 Task: Schedule a 45-minute meeting for content calendar planning.
Action: Mouse moved to (60, 114)
Screenshot: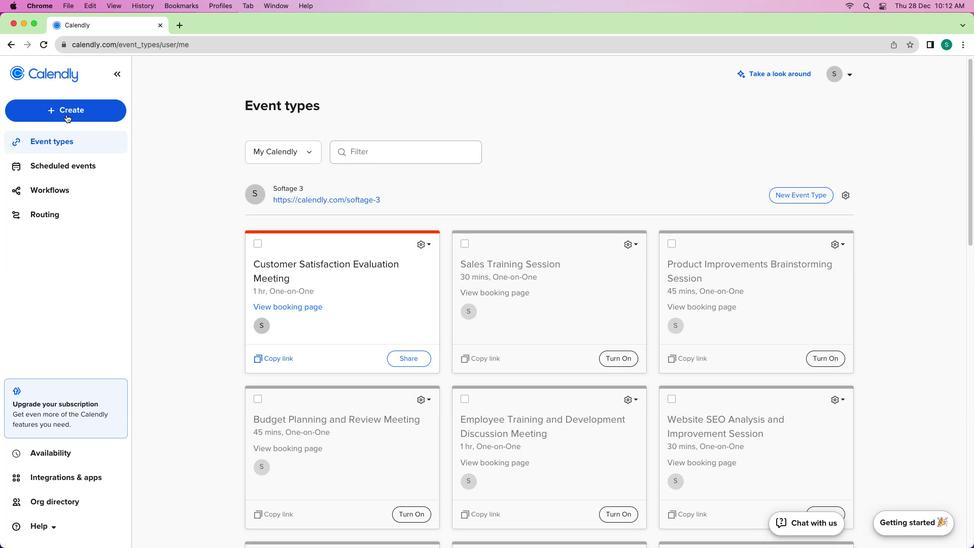 
Action: Mouse pressed left at (60, 114)
Screenshot: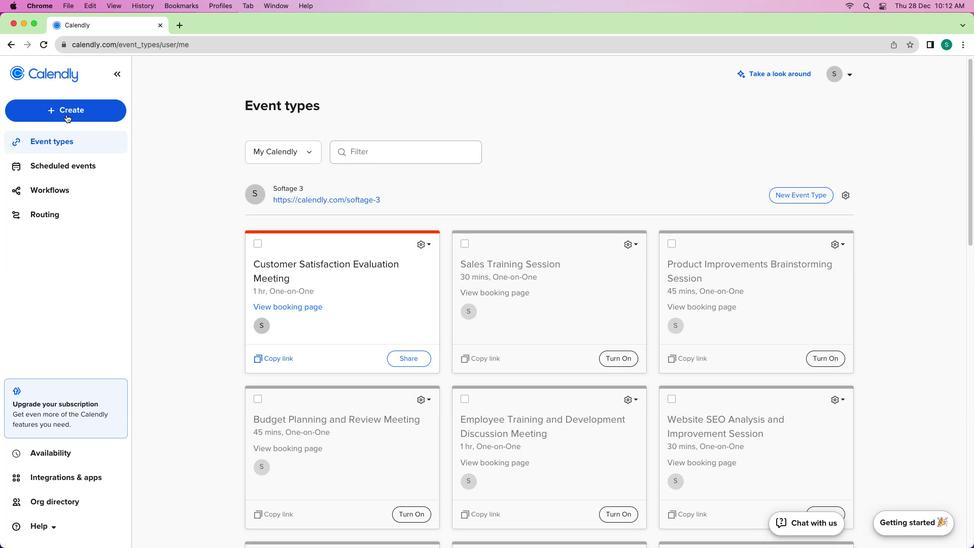 
Action: Mouse moved to (72, 111)
Screenshot: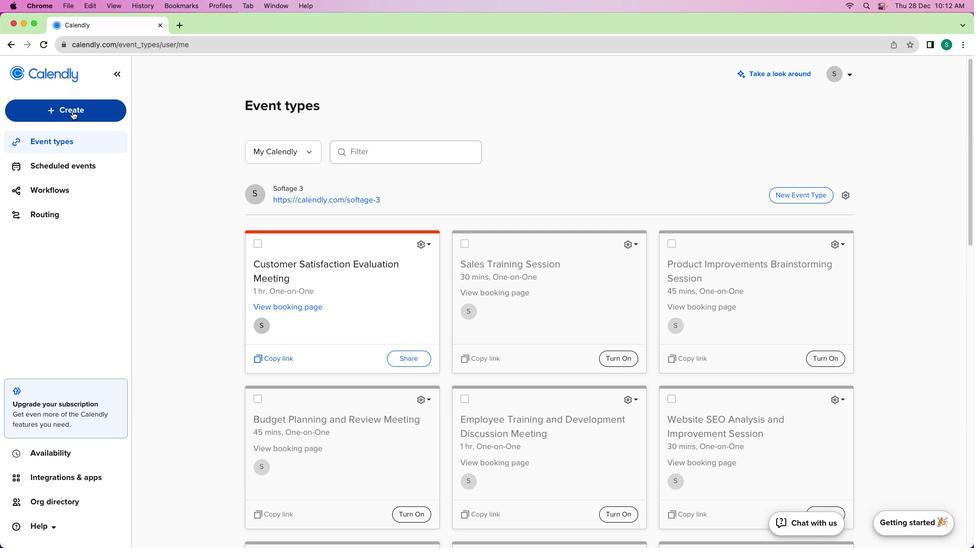 
Action: Mouse pressed left at (72, 111)
Screenshot: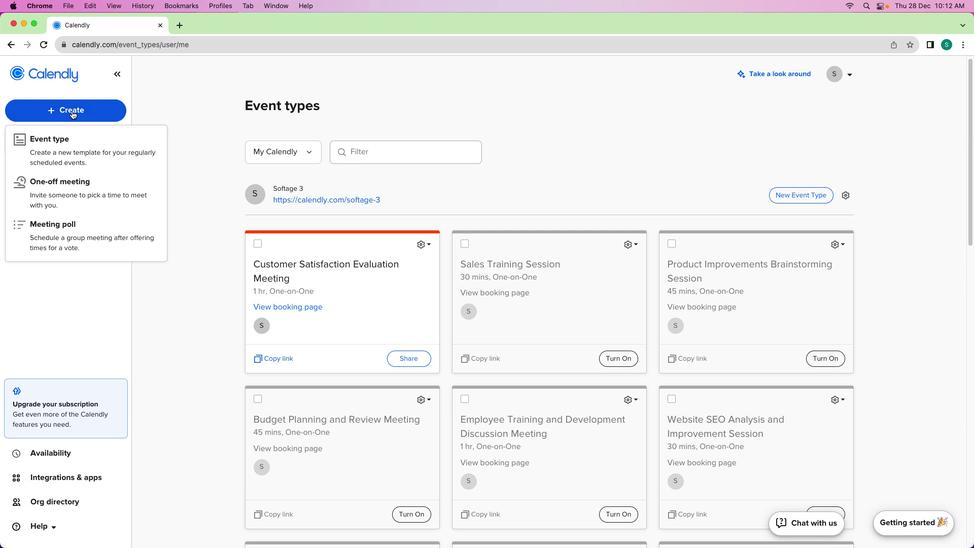 
Action: Mouse moved to (70, 145)
Screenshot: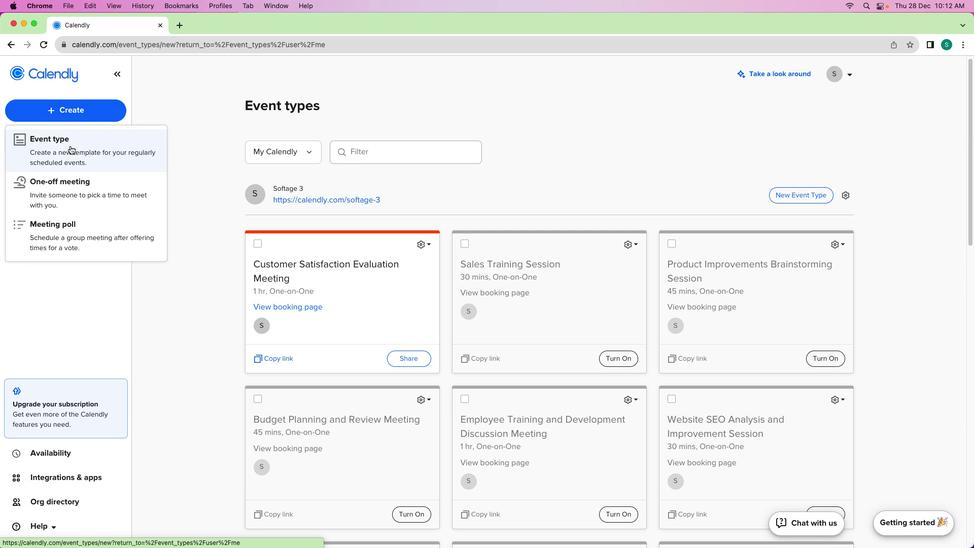 
Action: Mouse pressed left at (70, 145)
Screenshot: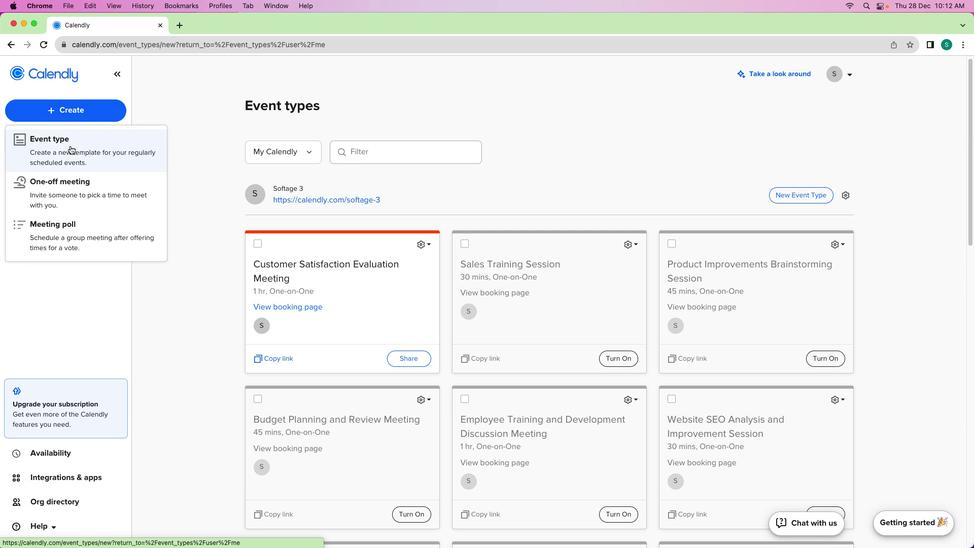 
Action: Mouse moved to (341, 191)
Screenshot: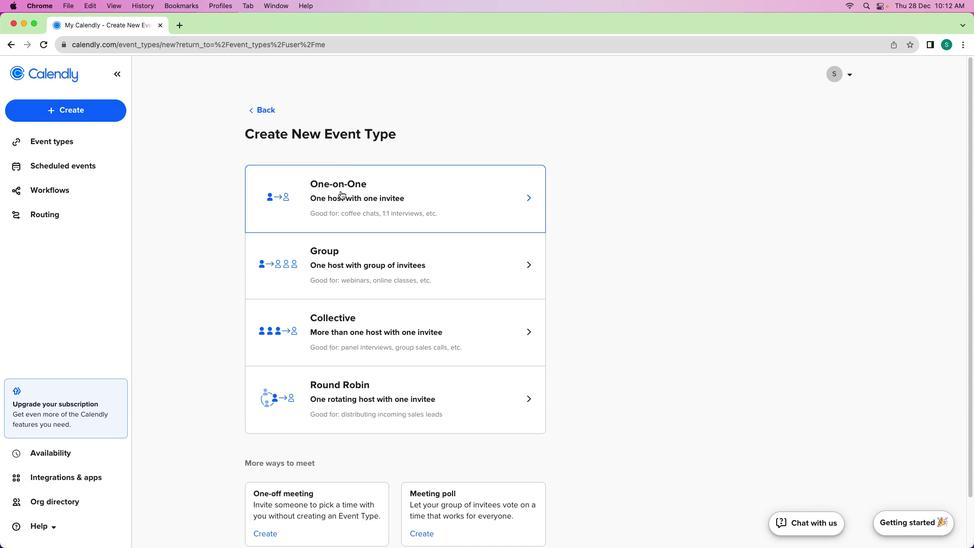 
Action: Mouse pressed left at (341, 191)
Screenshot: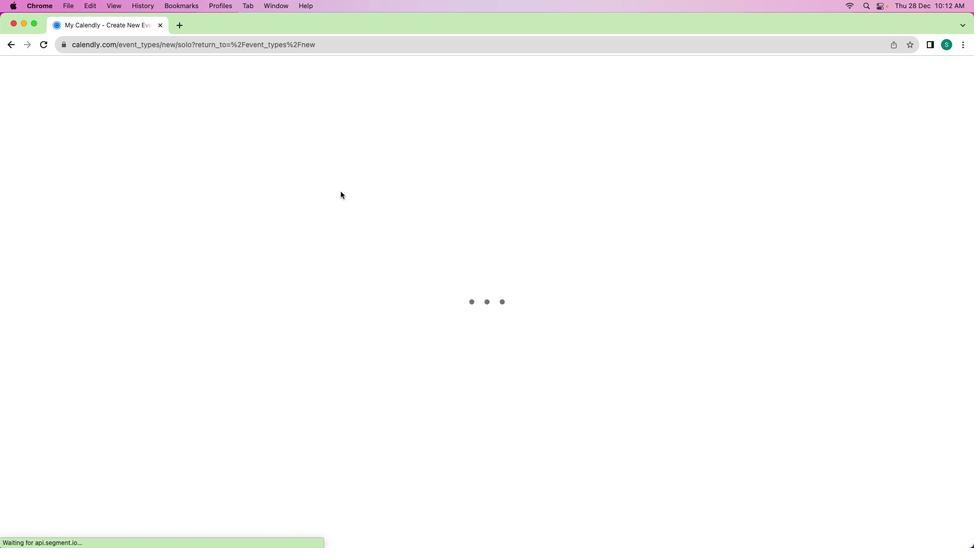 
Action: Mouse moved to (36, 155)
Screenshot: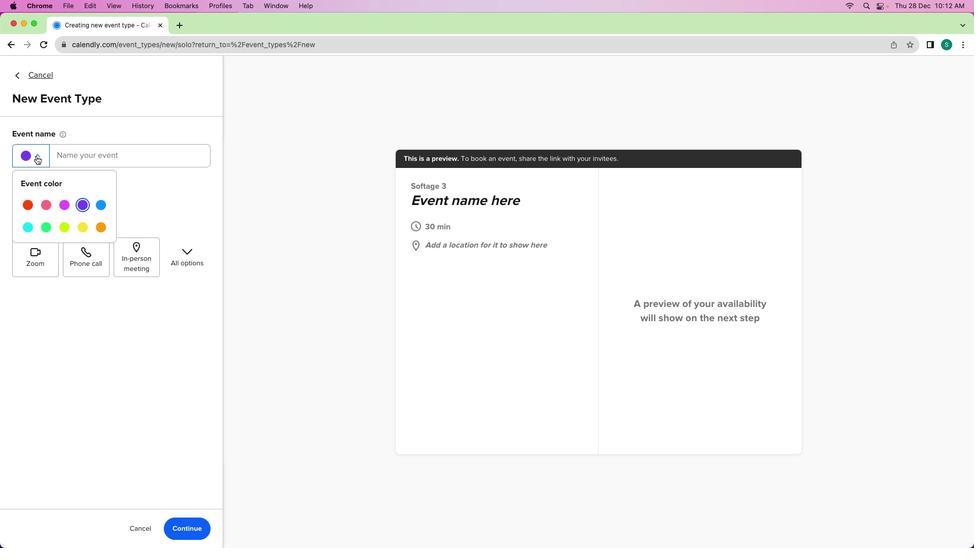 
Action: Mouse pressed left at (36, 155)
Screenshot: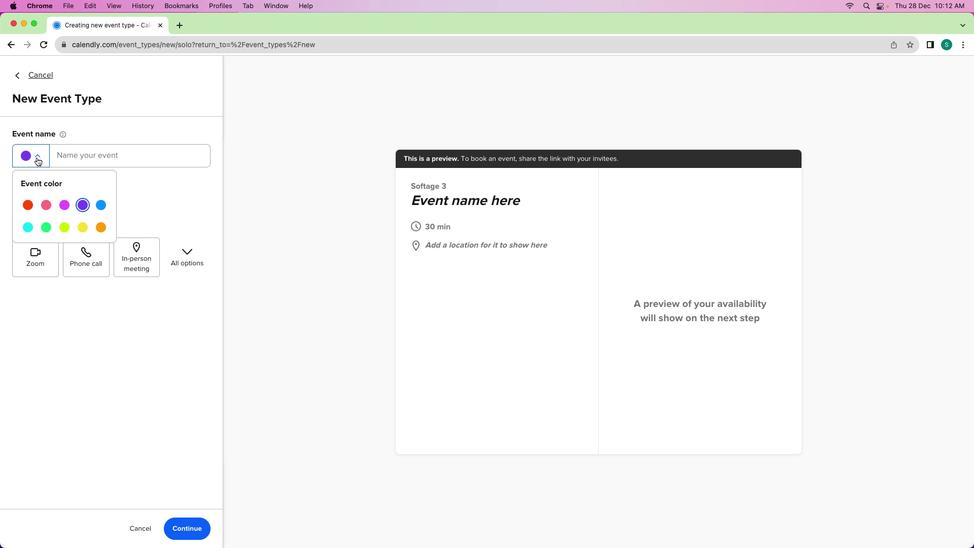 
Action: Mouse moved to (60, 226)
Screenshot: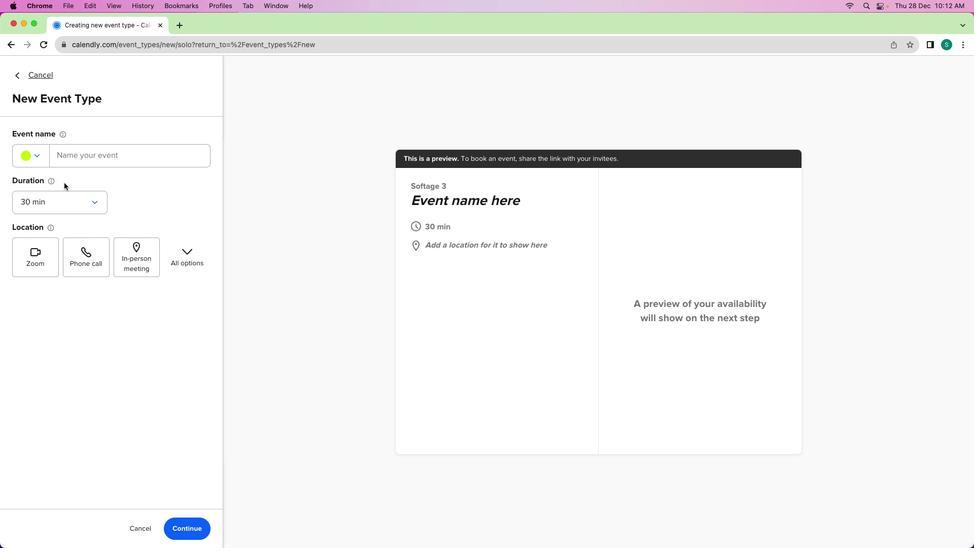 
Action: Mouse pressed left at (60, 226)
Screenshot: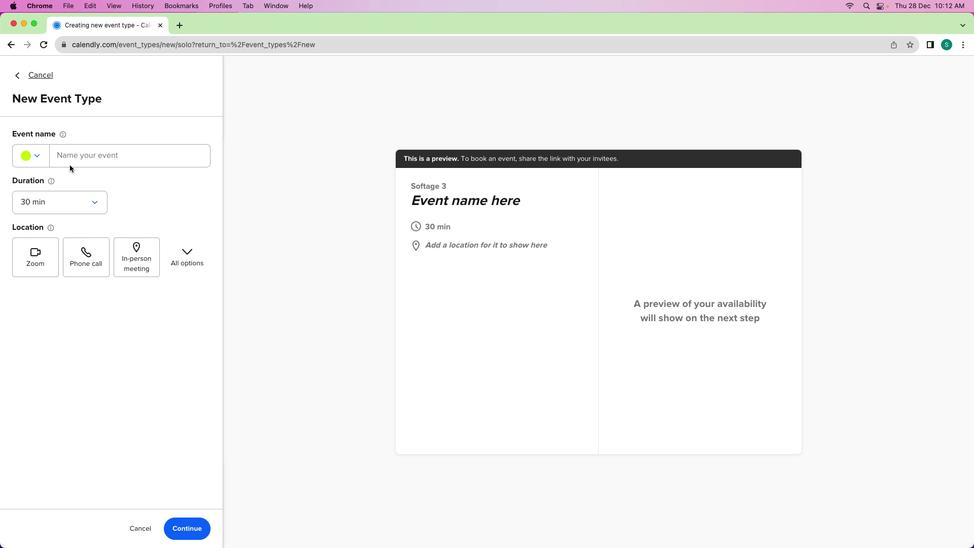 
Action: Mouse moved to (73, 155)
Screenshot: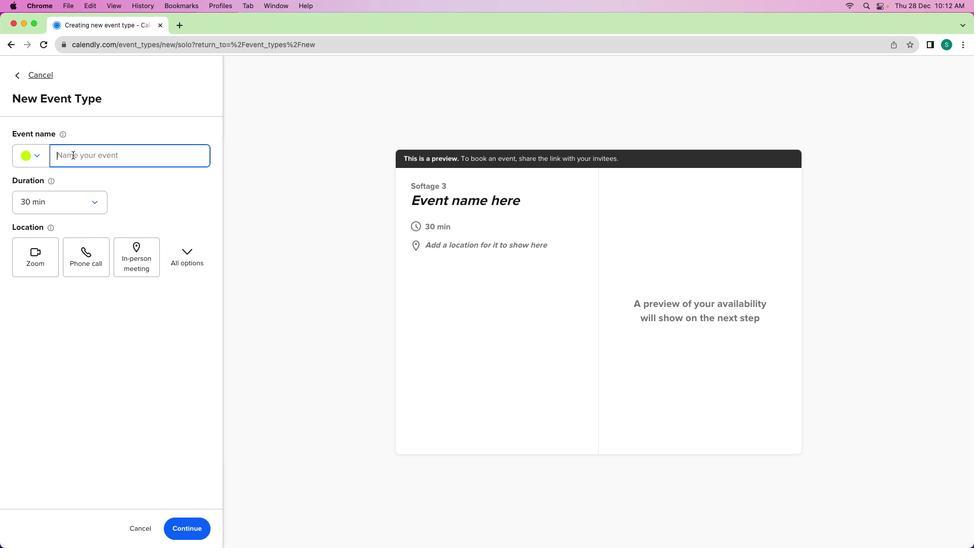 
Action: Mouse pressed left at (73, 155)
Screenshot: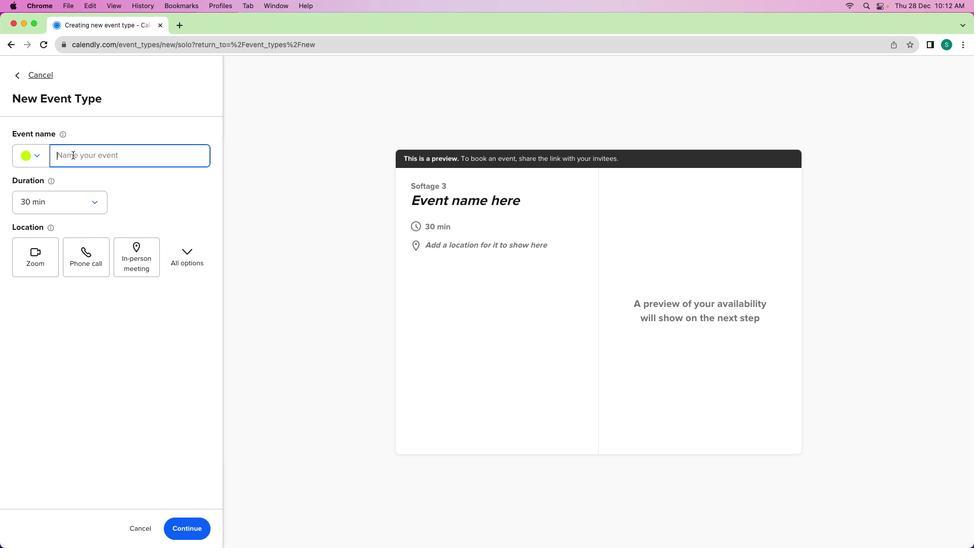 
Action: Mouse moved to (102, 155)
Screenshot: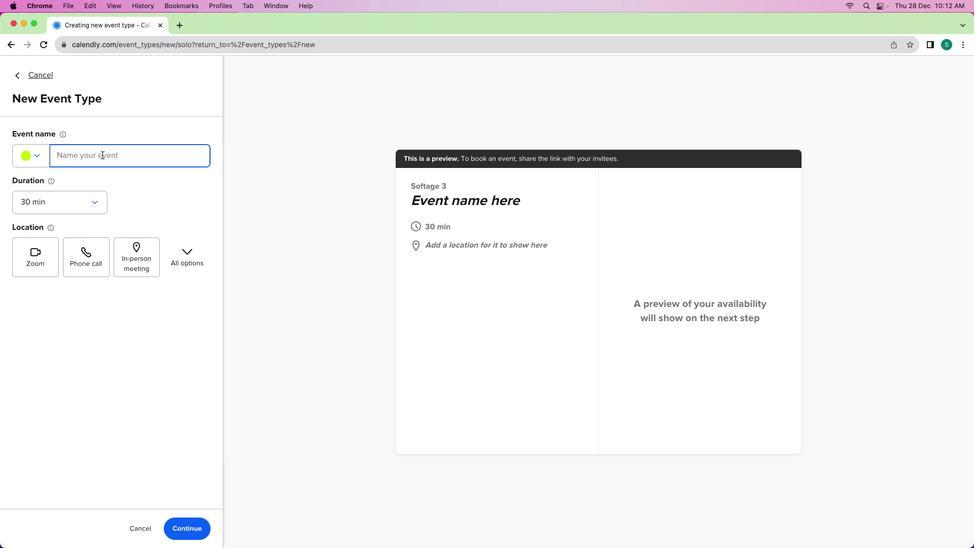 
Action: Key pressed Key.shift'C''o''n''t''e''n''t'Key.spaceKey.shift'C''a''l''e''n''d''a''r'Key.spaceKey.shift'O''l''a''n''n''i''n'Key.leftKey.leftKey.leftKey.leftKey.leftKey.leftKey.backspaceKey.shift'P'Key.down'g'Key.spaceKey.shift'M''e''e''t''i''n''g'
Screenshot: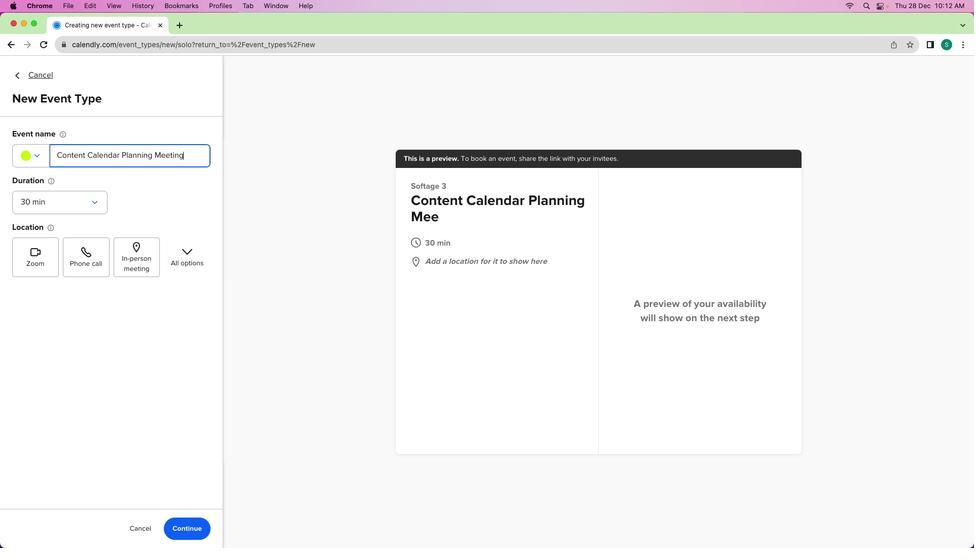 
Action: Mouse moved to (65, 196)
Screenshot: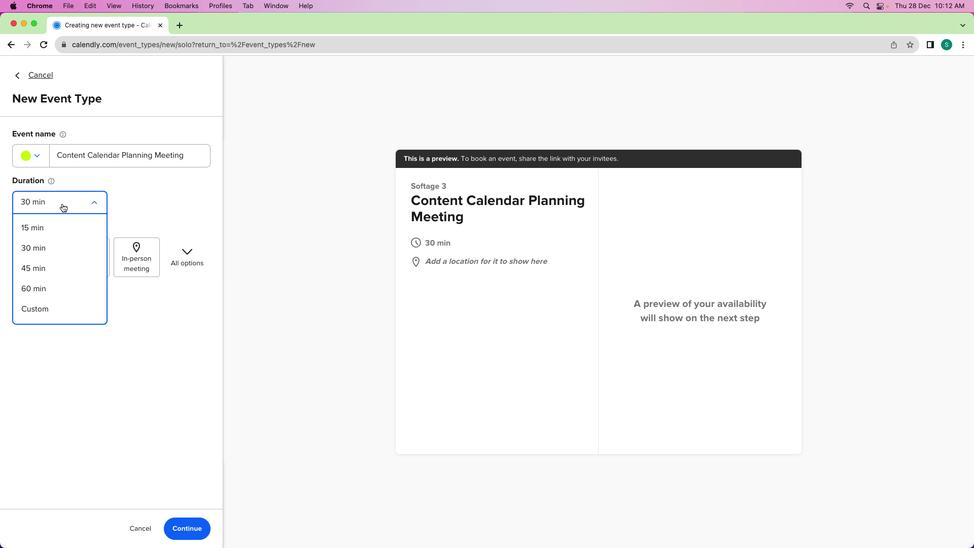 
Action: Mouse pressed left at (65, 196)
Screenshot: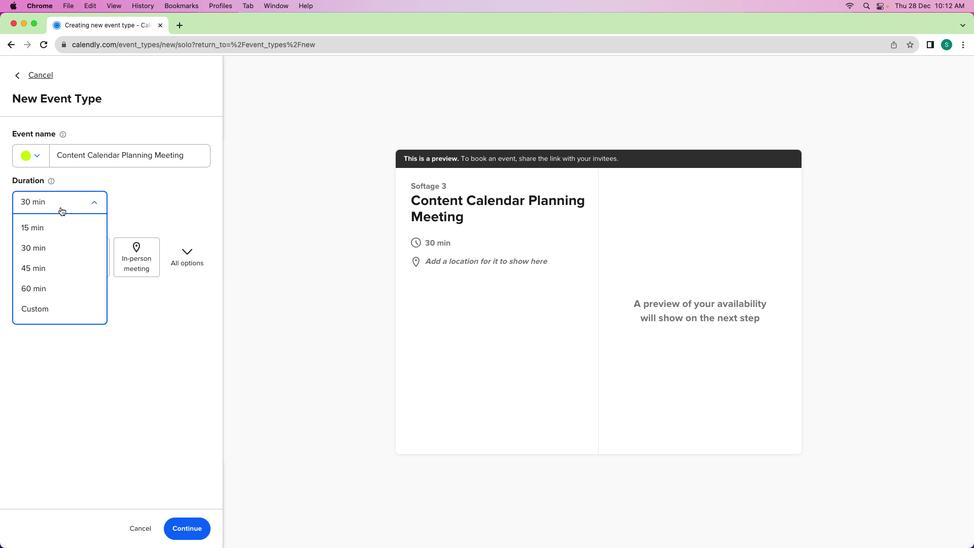 
Action: Mouse moved to (33, 262)
Screenshot: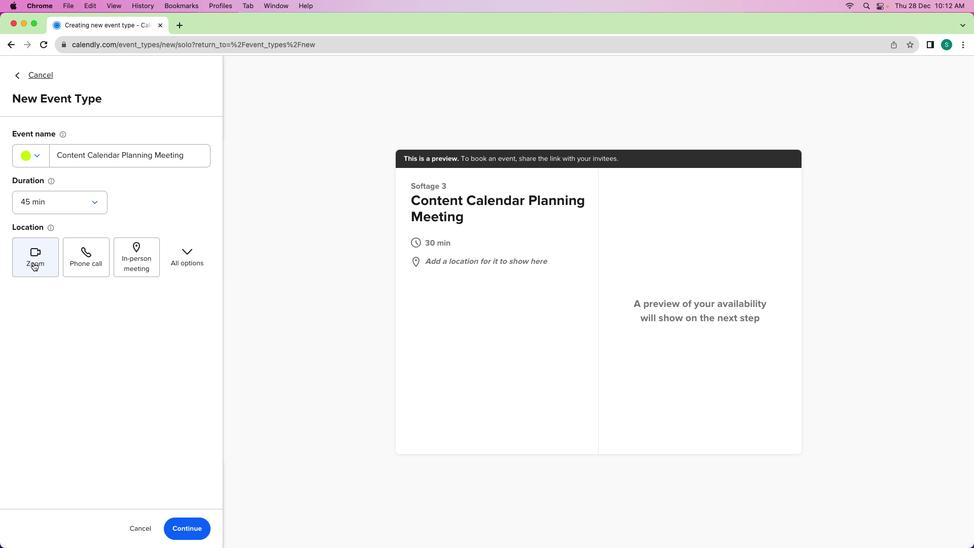 
Action: Mouse pressed left at (33, 262)
Screenshot: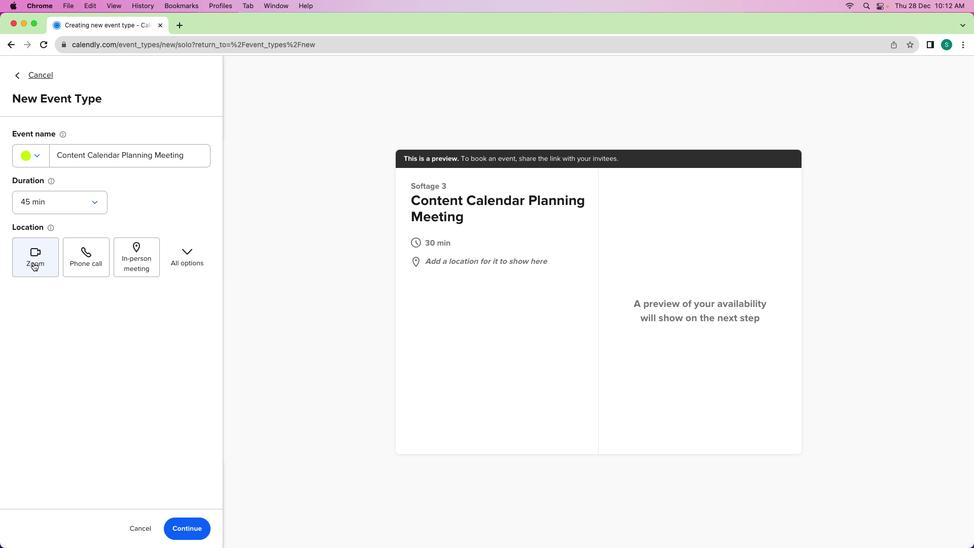 
Action: Mouse moved to (37, 260)
Screenshot: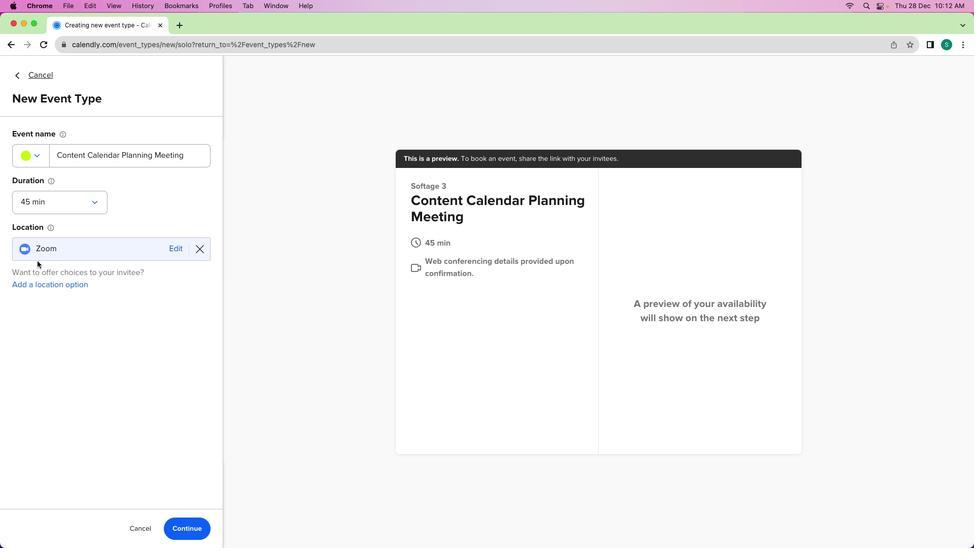 
Action: Mouse pressed left at (37, 260)
Screenshot: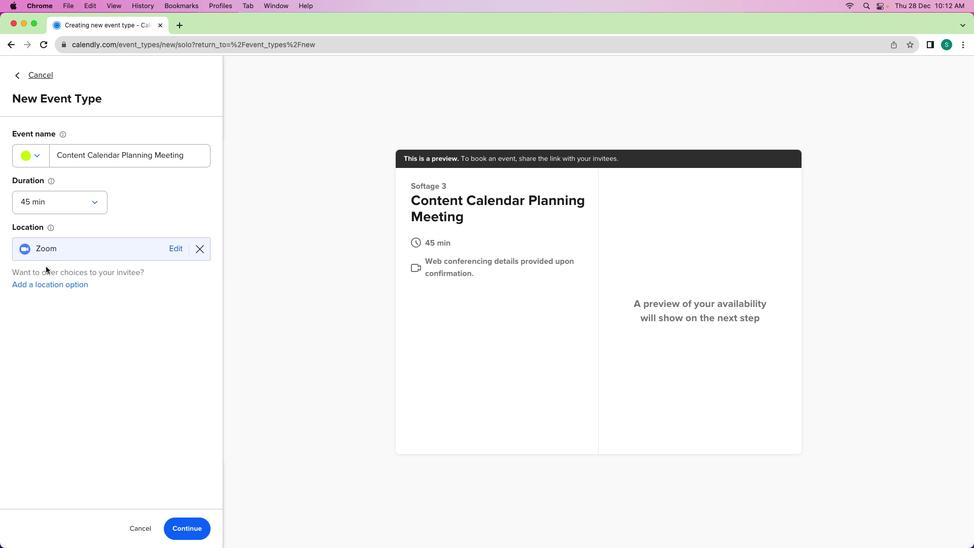 
Action: Mouse moved to (199, 530)
Screenshot: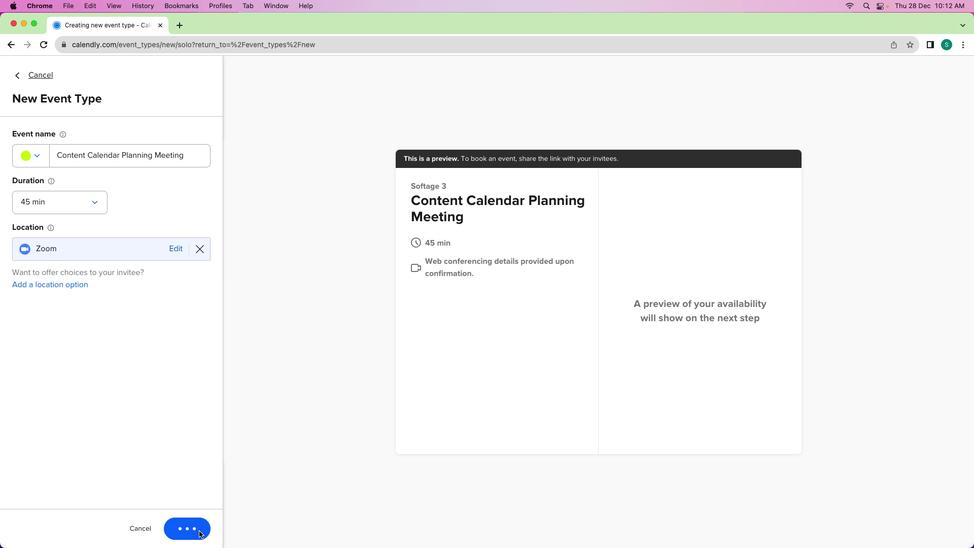
Action: Mouse pressed left at (199, 530)
Screenshot: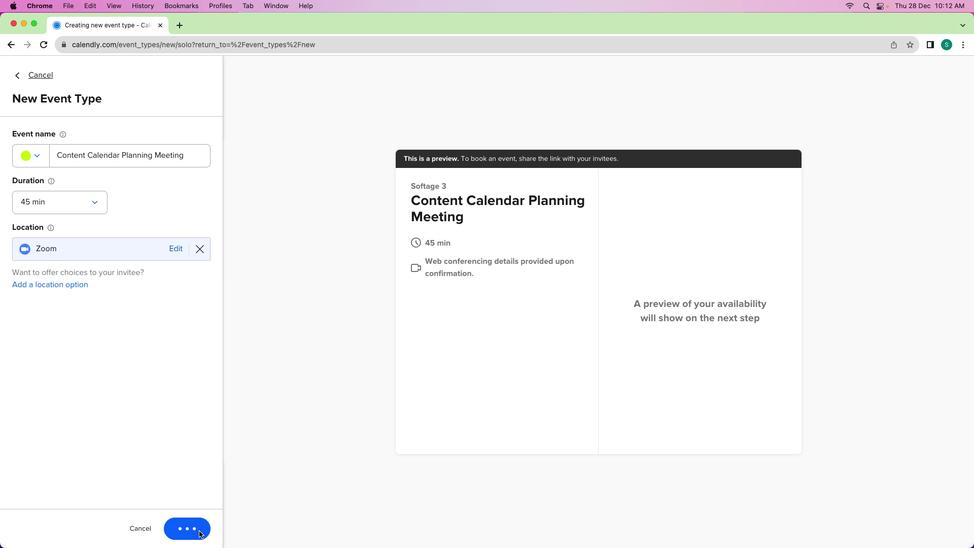 
Action: Mouse moved to (177, 177)
Screenshot: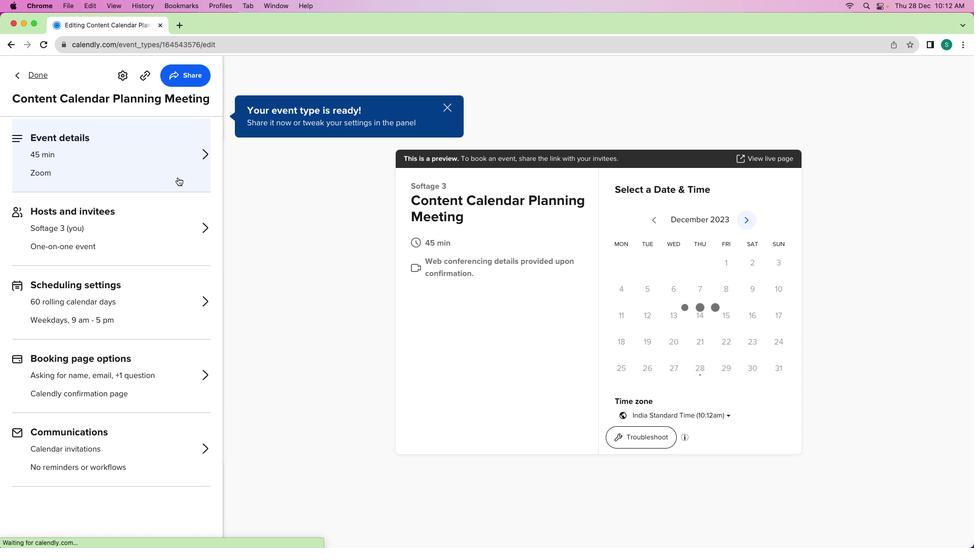 
Action: Mouse pressed left at (177, 177)
Screenshot: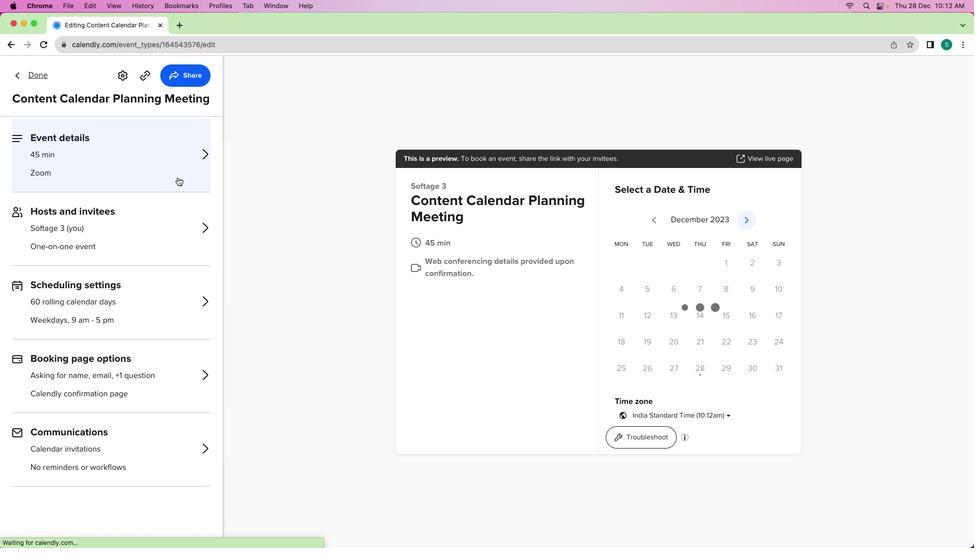 
Action: Mouse moved to (82, 366)
Screenshot: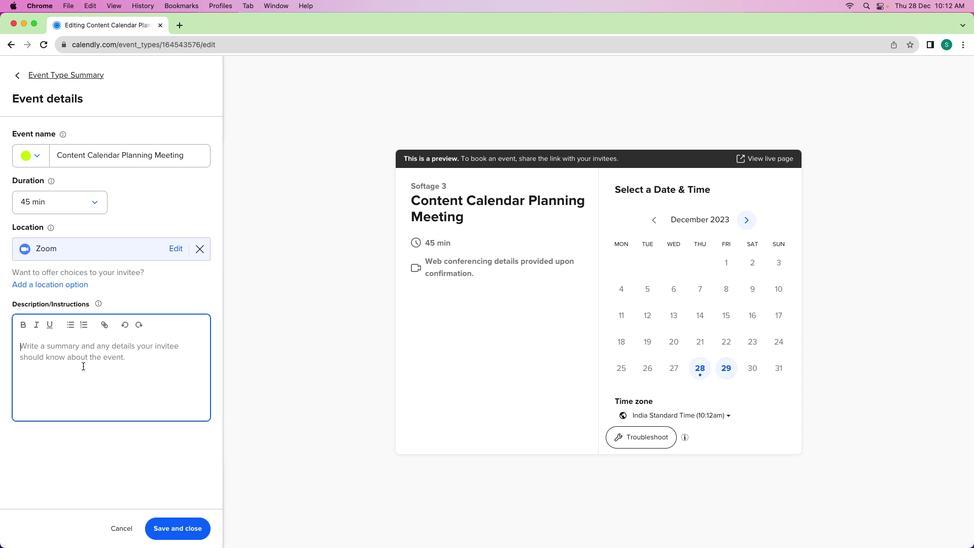 
Action: Mouse pressed left at (82, 366)
Screenshot: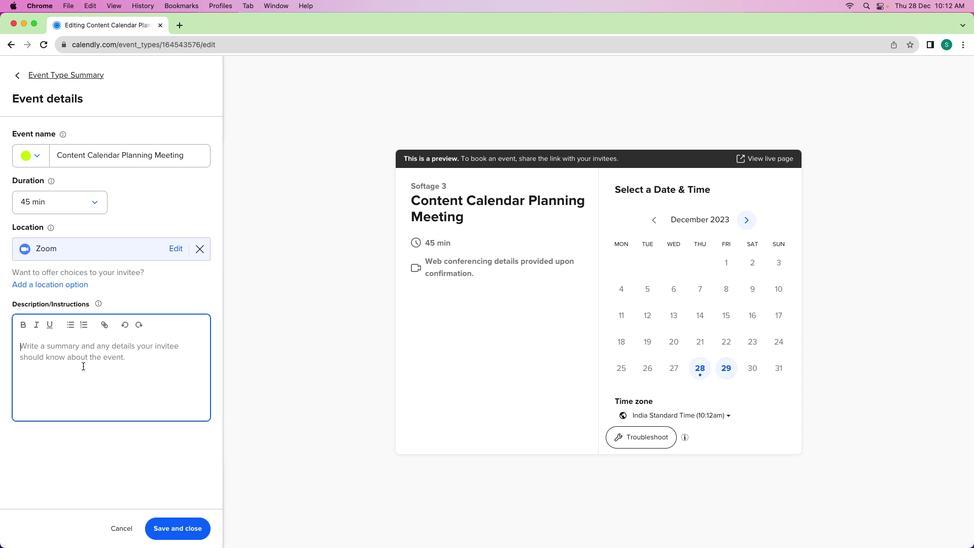 
Action: Mouse moved to (82, 362)
Screenshot: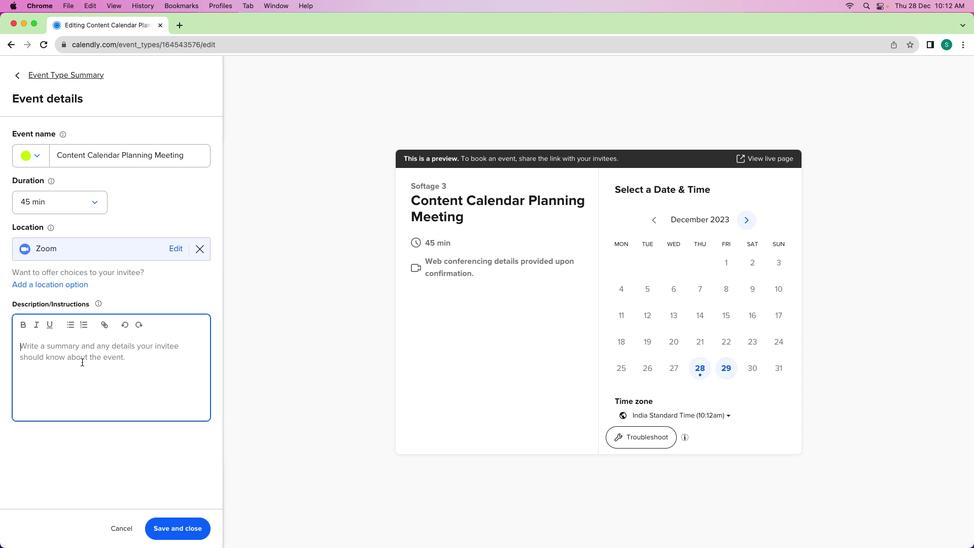 
Action: Key pressed Key.shift'J''o''i''n'Key.space'm''e'Key.space'a'Key.backspace'f''o''r'Key.space'a'Key.space'd''i''s'Key.backspaceKey.backspaceKey.backspace'f''o''c''u''s''e''d'Key.space'4''5''-''m''i''n''u''t''e'Key.space'm''e''e''t''i''n''g'Key.space'd''e''d''i''c''a''t''e''d'Key.space't''o'Key.space'p''a''l'Key.backspaceKey.backspace'l''a''n''n''i''n''g'Key.space'o''u''r'Key.space'c''o''n''t''e''n''t'Key.space'c''a''l''e''n''d''a''r''.'Key.spaceKey.shift'I''n'Key.space't''h''i''s'Key.space's''e''s''s''i''o''n'','Key.space'w''e'Key.space'w''i''l''l'Key.space'd''i''s''c''u''s''s'Key.space'u''o'Key.backspace'p''c''o''m''i''n''g'Key.space't''h''e''m''e''s'','Key.space'k''e''y'Key.space'e''v''e''t'Key.left'n'Key.down's'Key.space'a''n''d'Key.leftKey.leftKey.leftKey.left','Key.downKey.space'c''o''l''l''a''b''o''r''a''t''i''v''e''l''y'Key.backspaceKey.backspaceKey.space's''t''r''a''t''e''g''i''e''s''s'Key.spaceKey.backspaceKey.backspaceKey.space't''o'Key.space'e''n''s''u''r''e'Key.space'a'Key.space'w''e''l''l''-''c''o''o''r''d''i''n''a''t''e''d'Key.space'a''n''d'Key.space'e''n''g''a''g''i''n''g'Key.space'c''o''n''t''e''n''t'Key.space's''c''h''e''d''u''l''e''.'
Screenshot: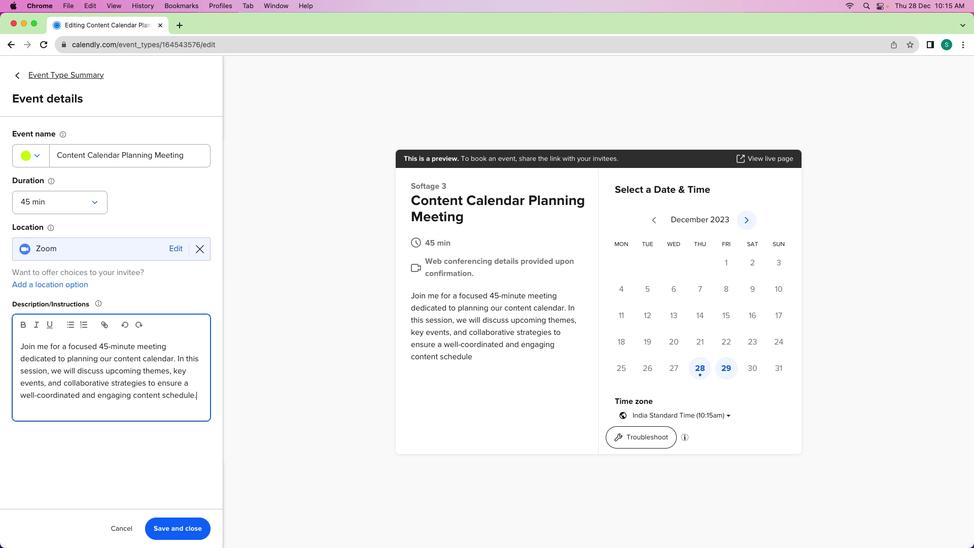 
Action: Mouse moved to (183, 537)
Screenshot: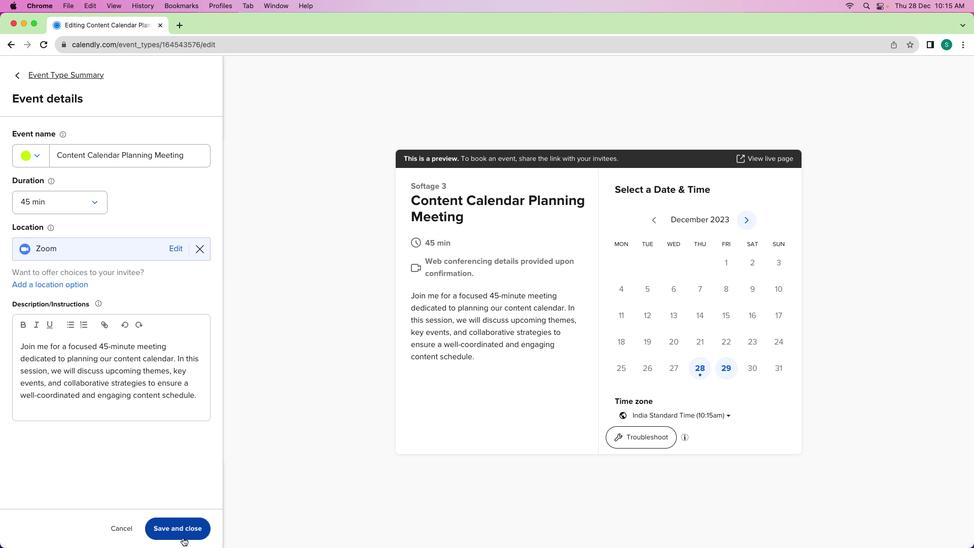 
Action: Mouse pressed left at (183, 537)
Screenshot: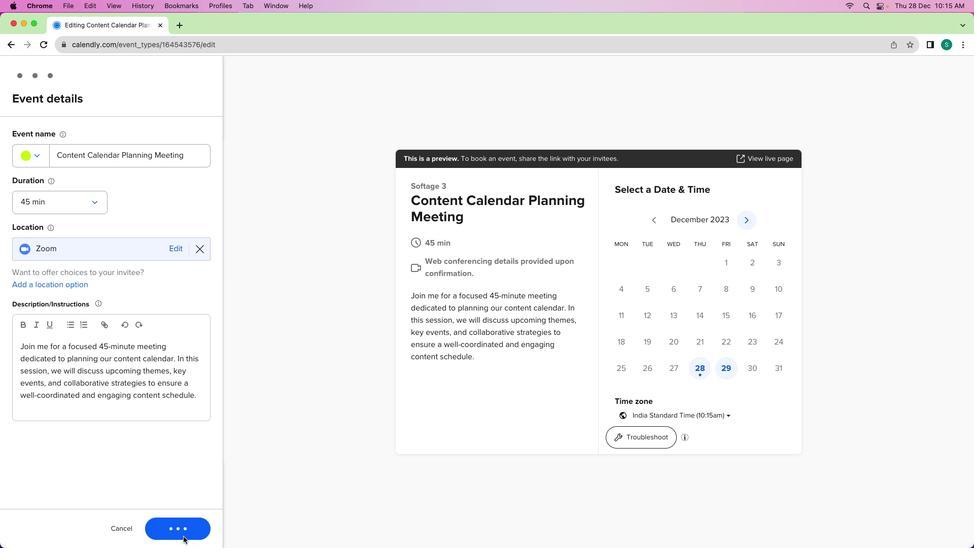 
Action: Mouse moved to (43, 70)
Screenshot: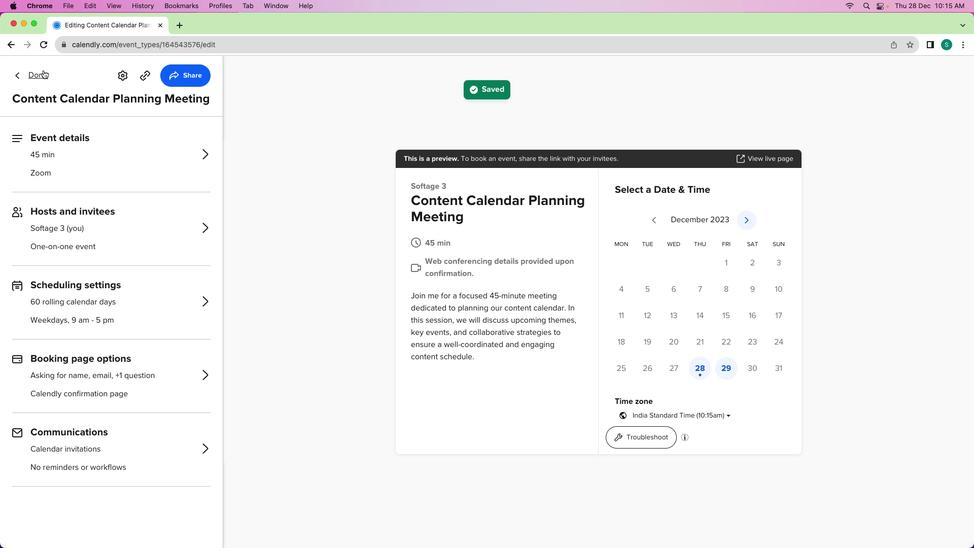 
Action: Mouse pressed left at (43, 70)
Screenshot: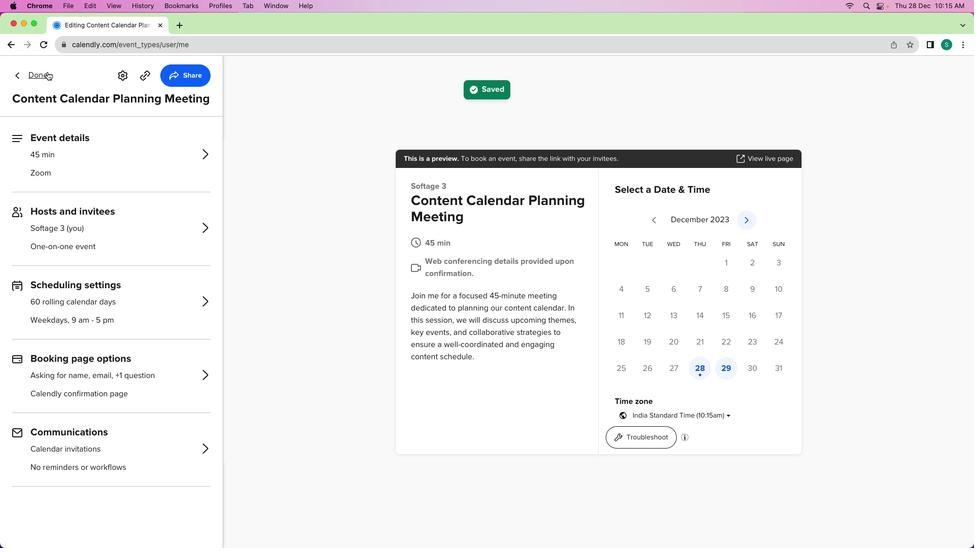
Action: Mouse moved to (350, 310)
Screenshot: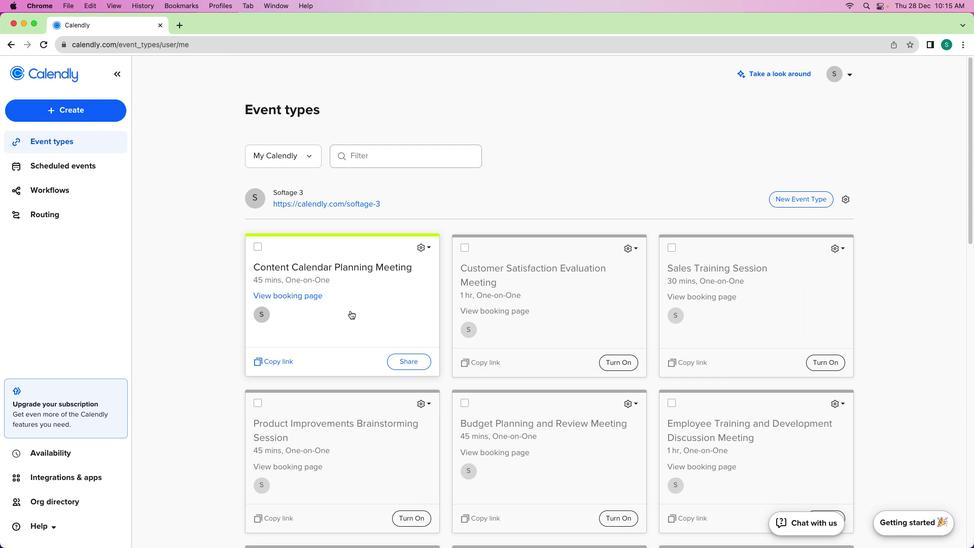 
